 Task: Zoom slide to zoom out.
Action: Mouse moved to (146, 98)
Screenshot: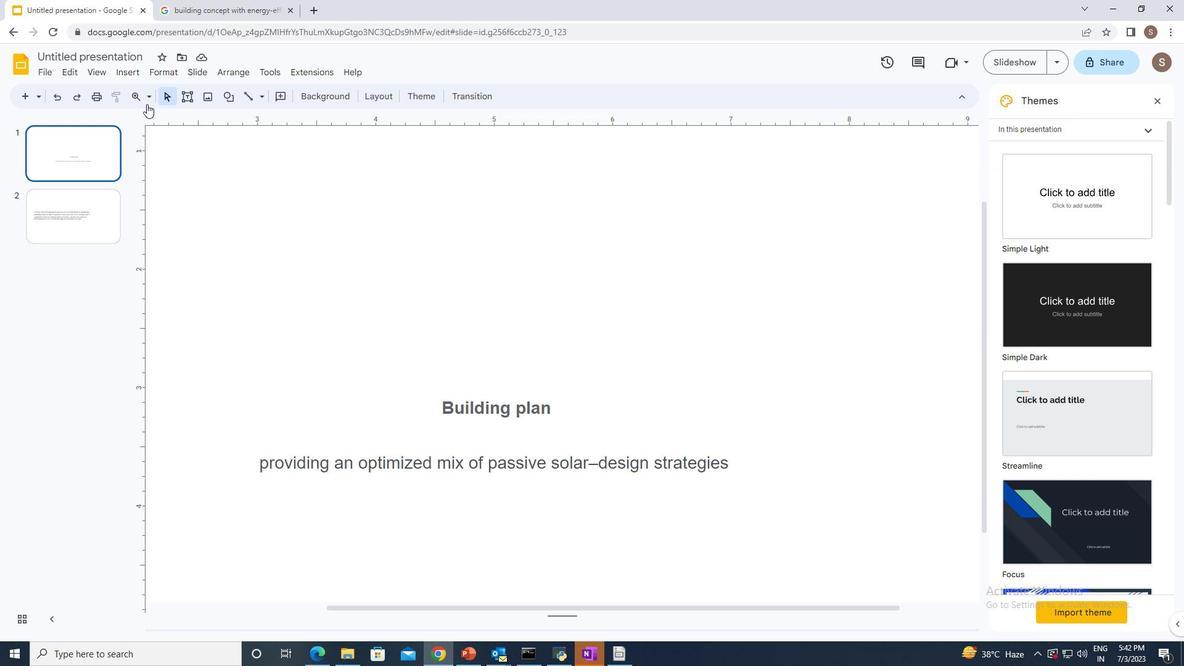
Action: Mouse pressed left at (146, 98)
Screenshot: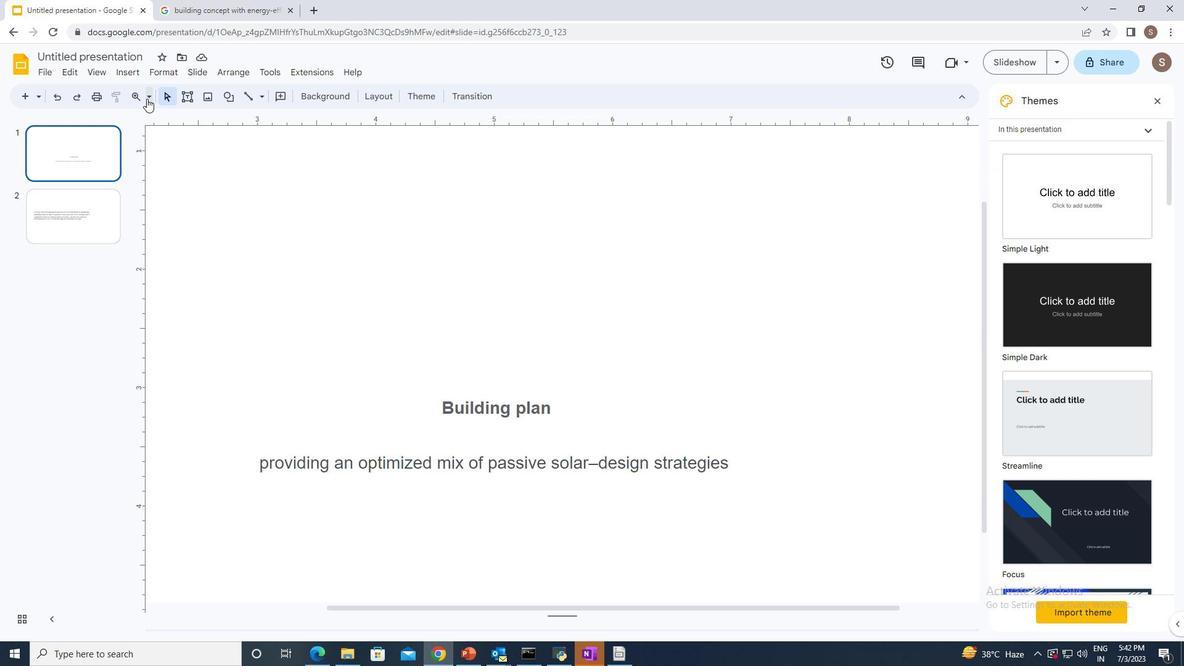 
Action: Mouse moved to (197, 233)
Screenshot: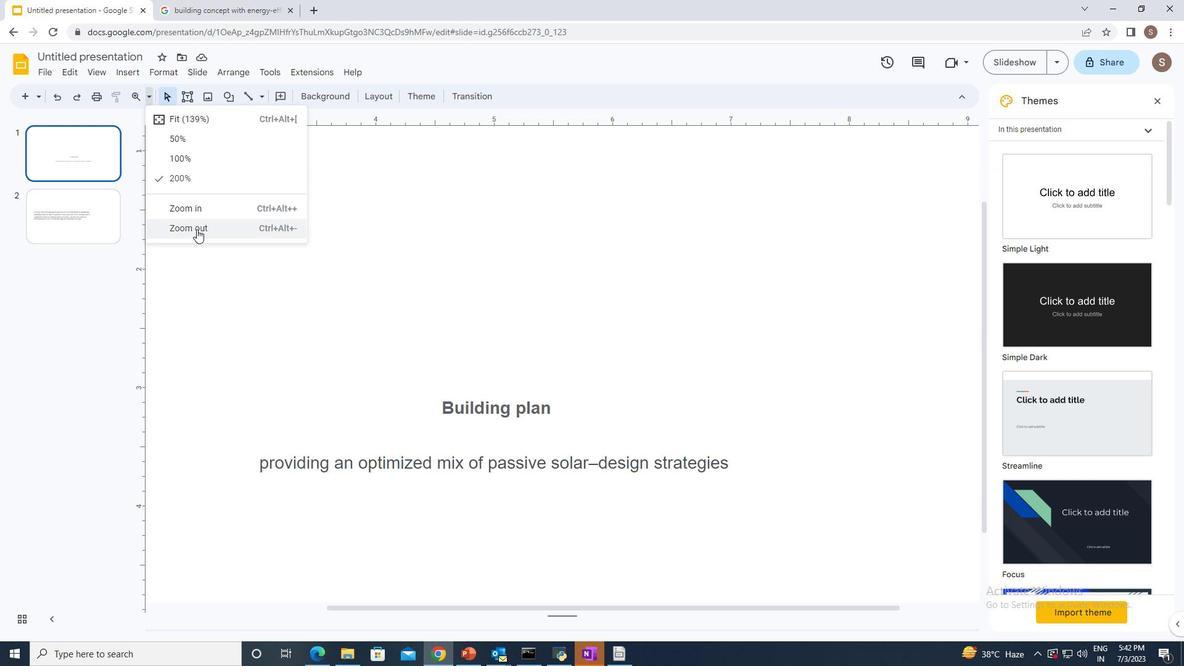 
Action: Mouse pressed left at (197, 233)
Screenshot: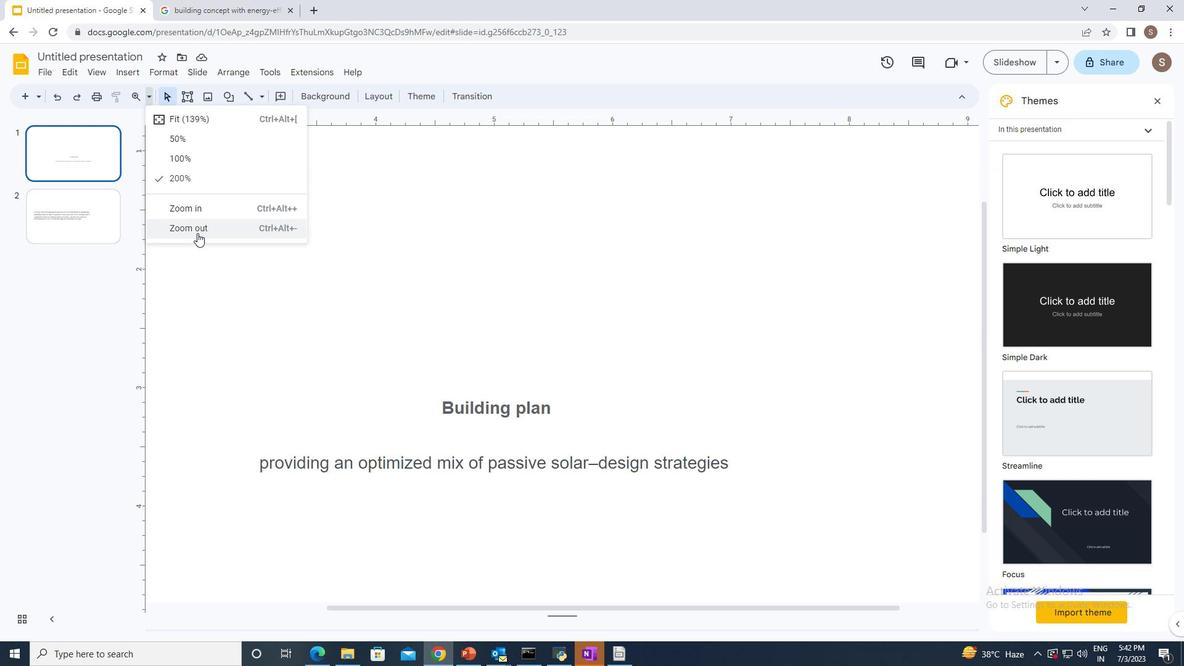 
